 Task: Clear the hosted app data from all time.
Action: Mouse moved to (1358, 42)
Screenshot: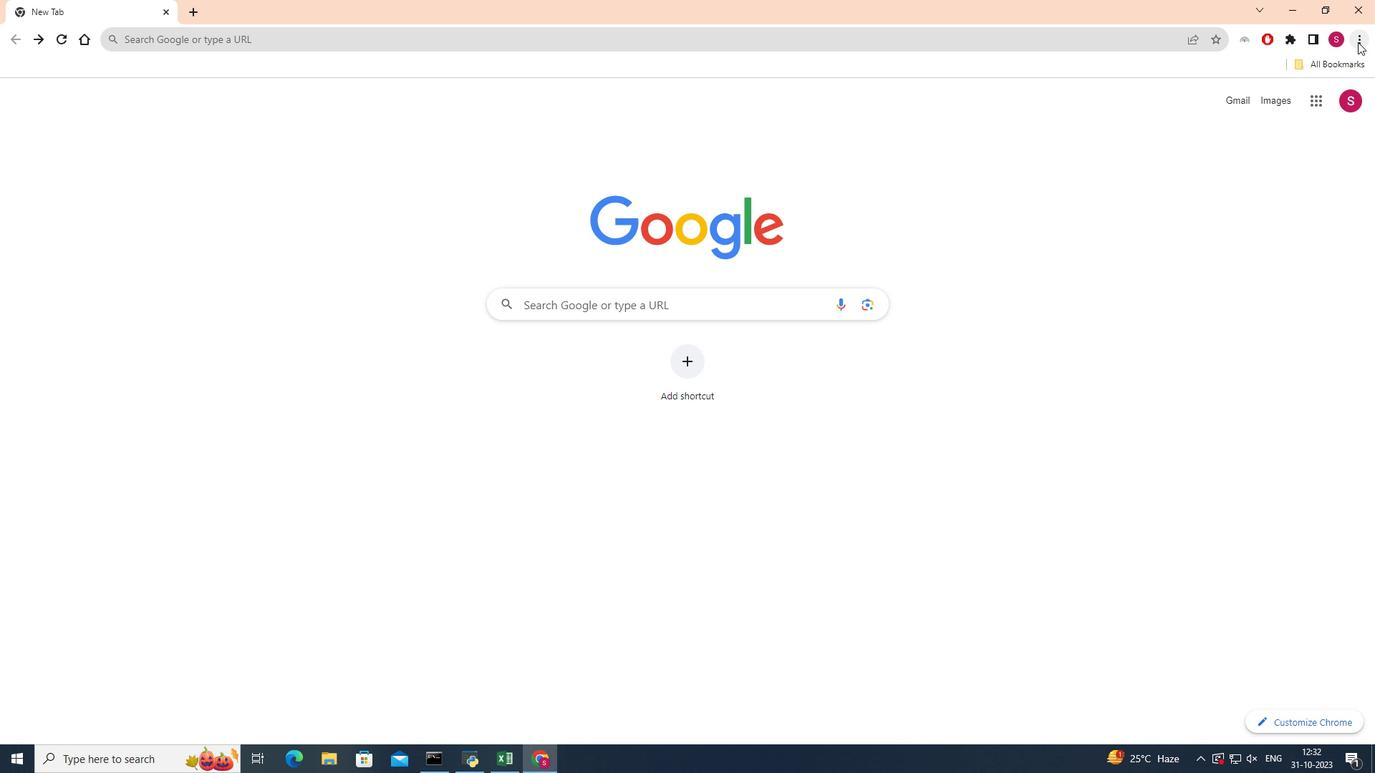 
Action: Mouse pressed left at (1358, 42)
Screenshot: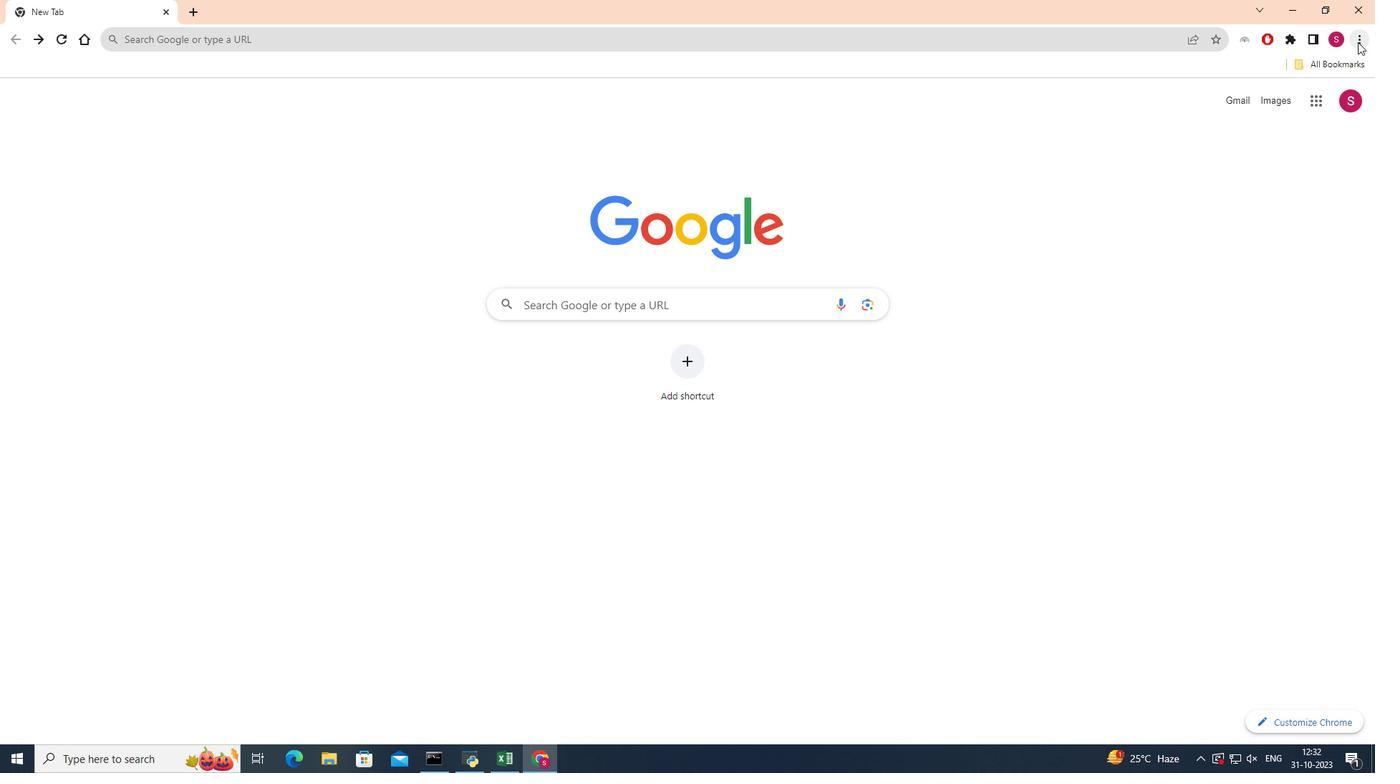 
Action: Mouse moved to (1183, 111)
Screenshot: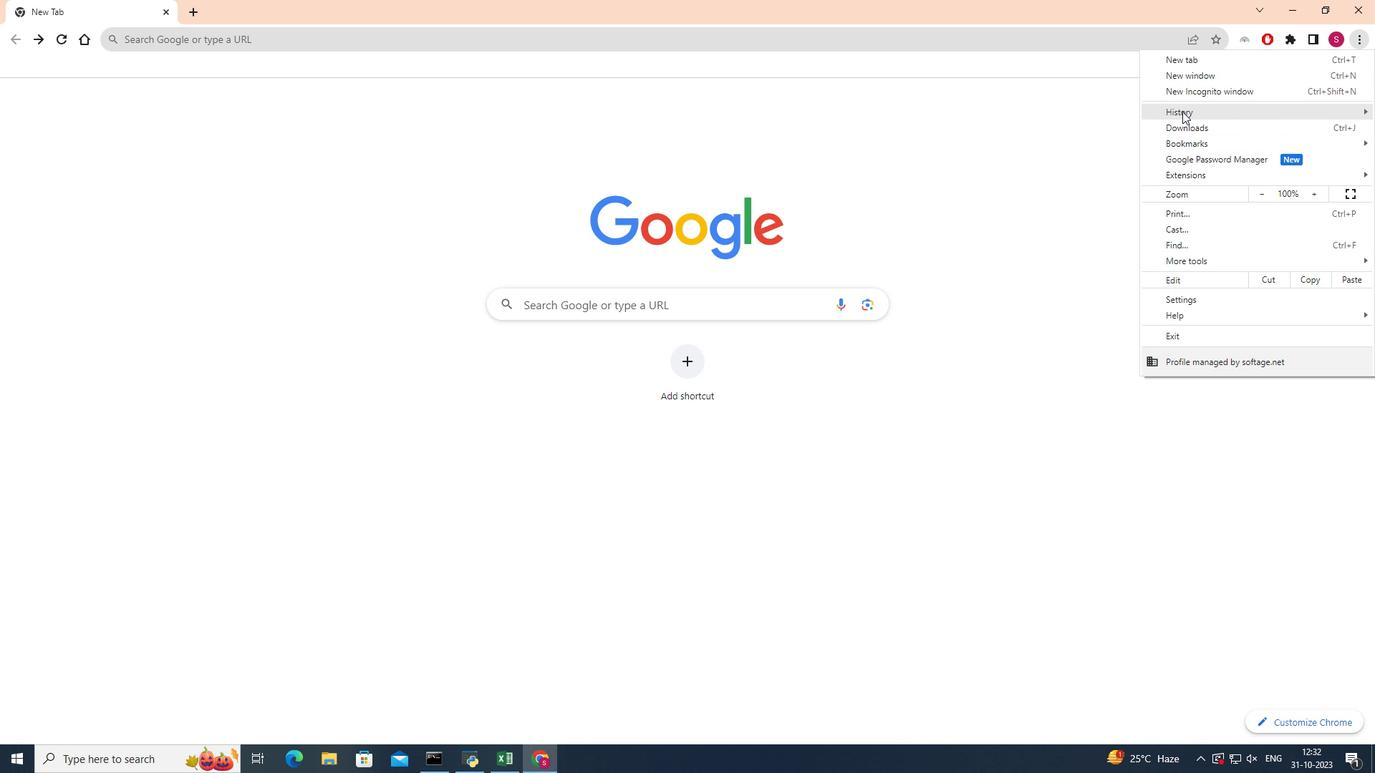 
Action: Mouse pressed left at (1183, 111)
Screenshot: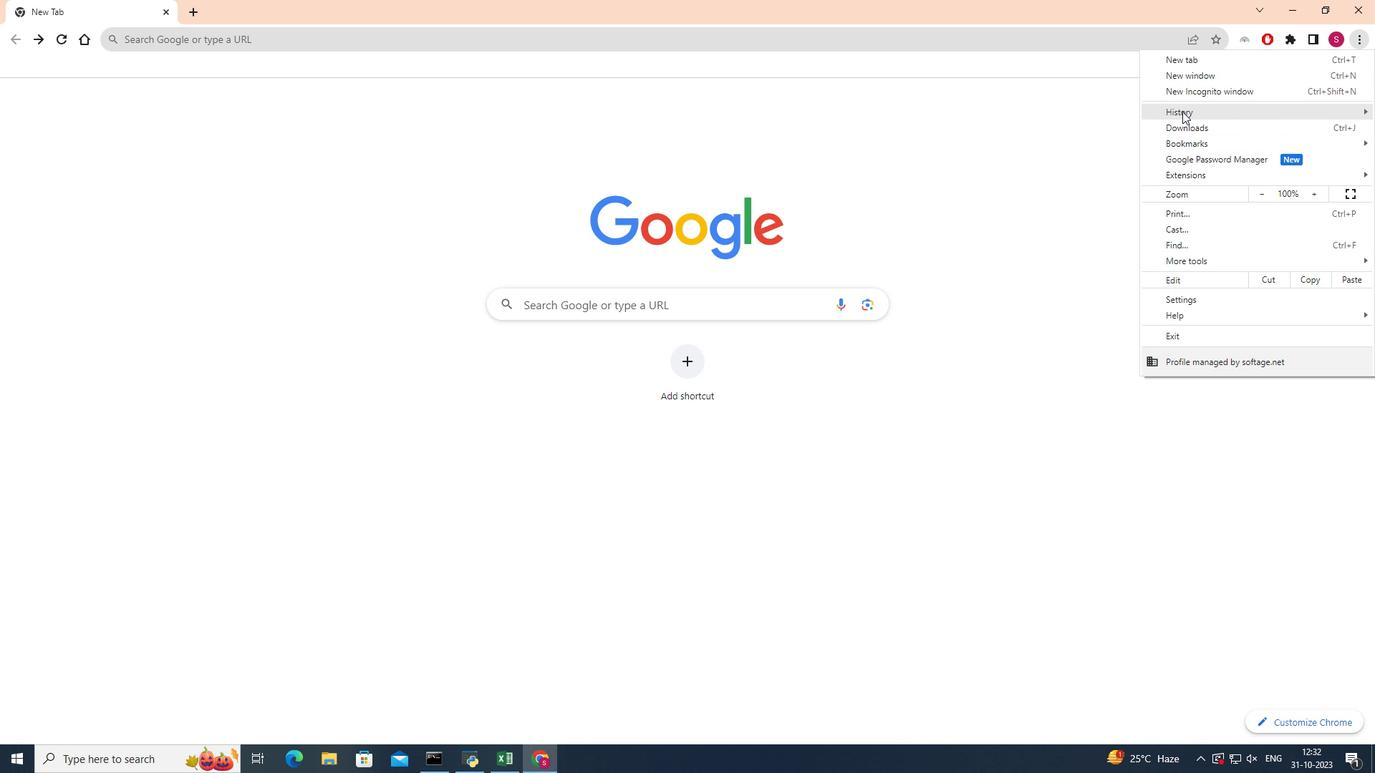 
Action: Mouse moved to (1036, 108)
Screenshot: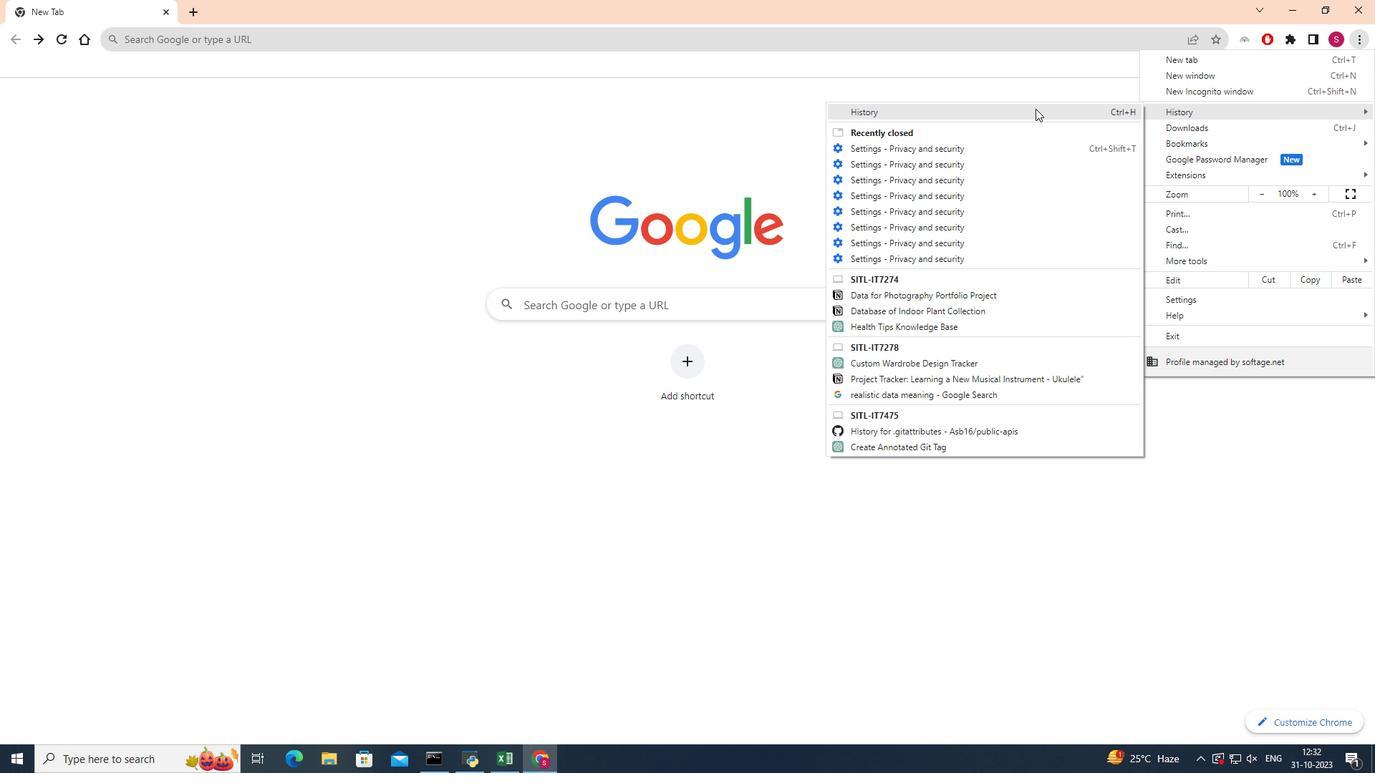 
Action: Mouse pressed left at (1036, 108)
Screenshot: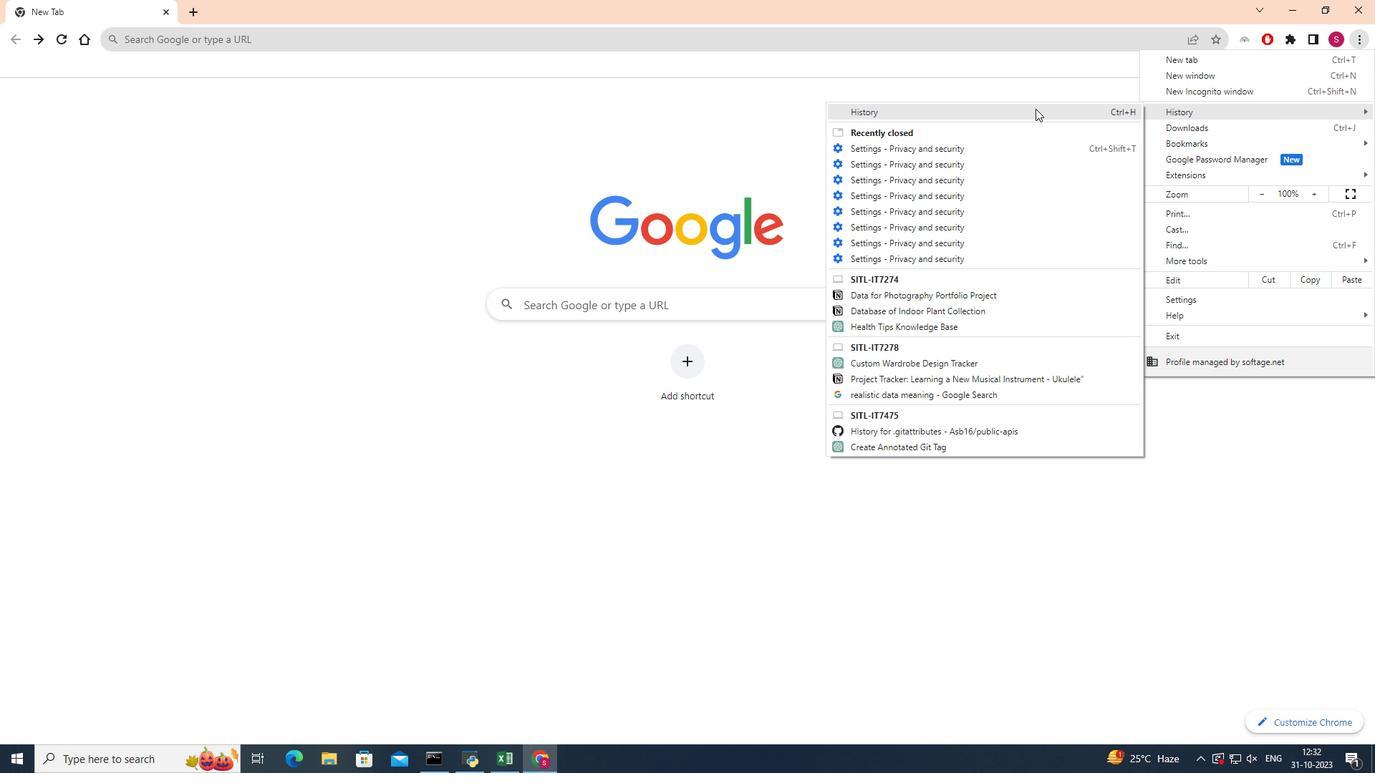 
Action: Mouse moved to (95, 174)
Screenshot: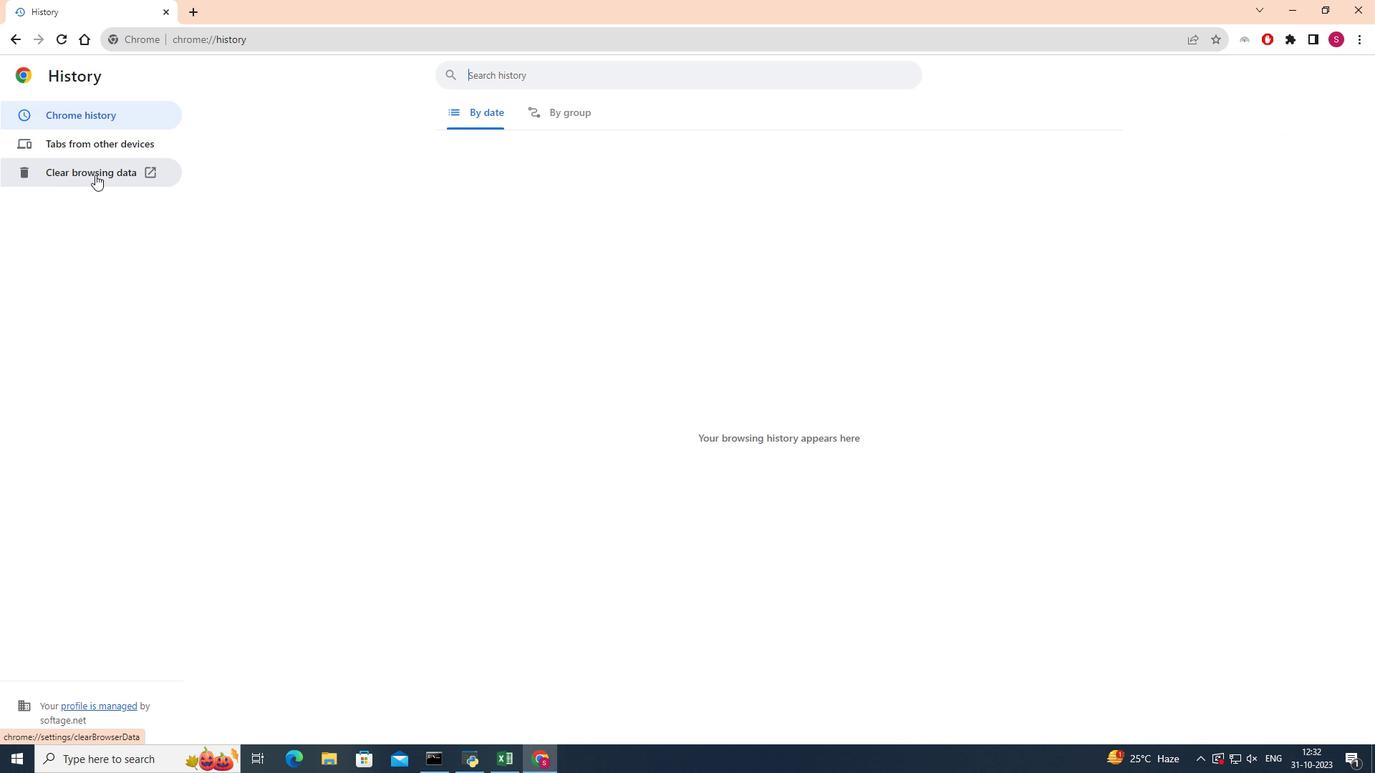 
Action: Mouse pressed left at (95, 174)
Screenshot: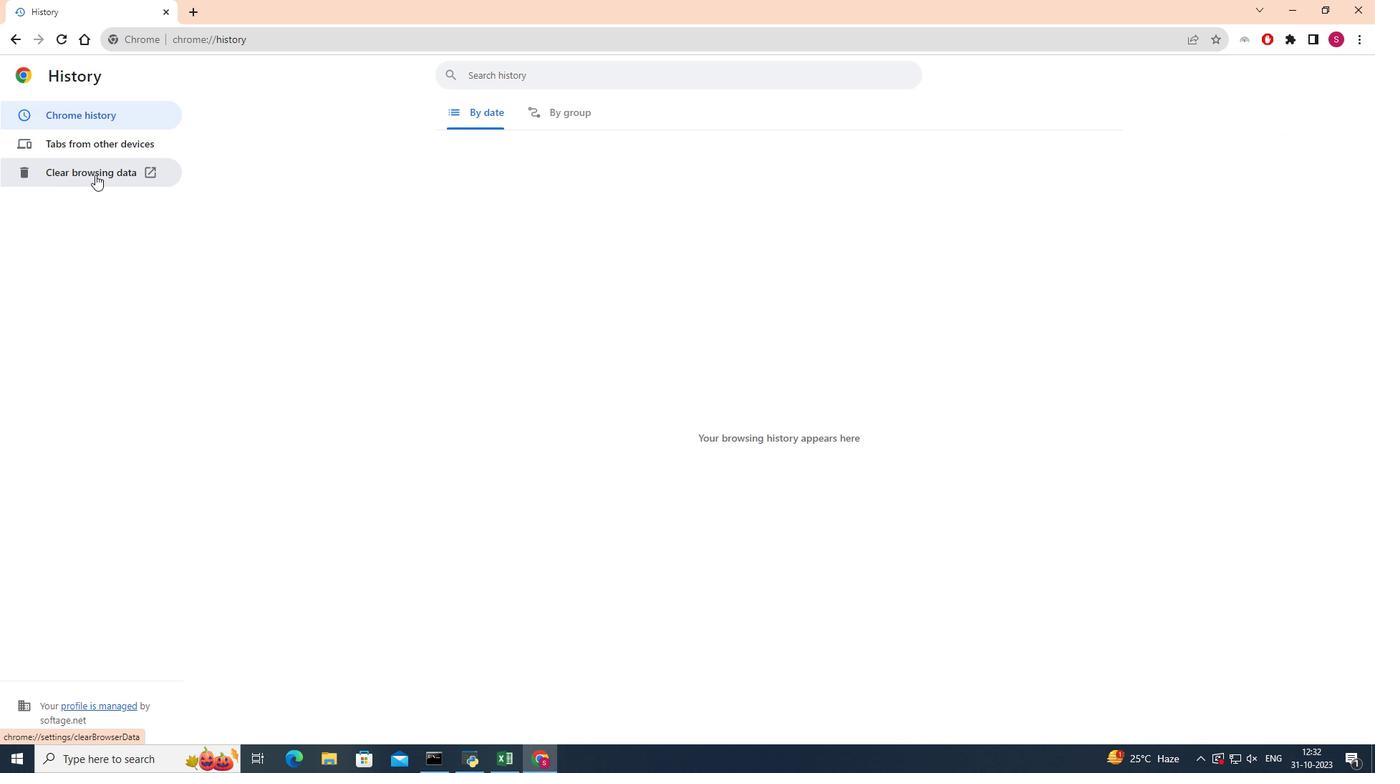 
Action: Mouse moved to (781, 227)
Screenshot: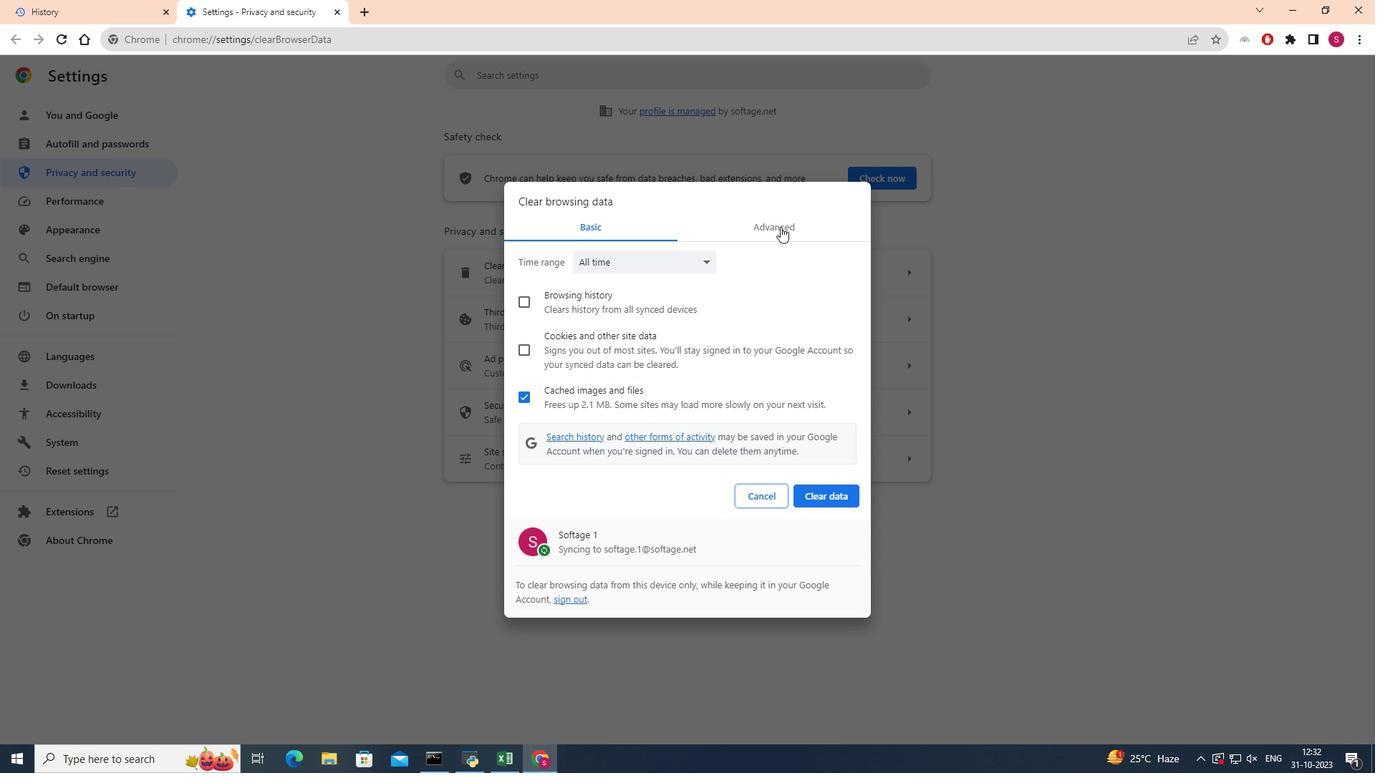 
Action: Mouse pressed left at (781, 227)
Screenshot: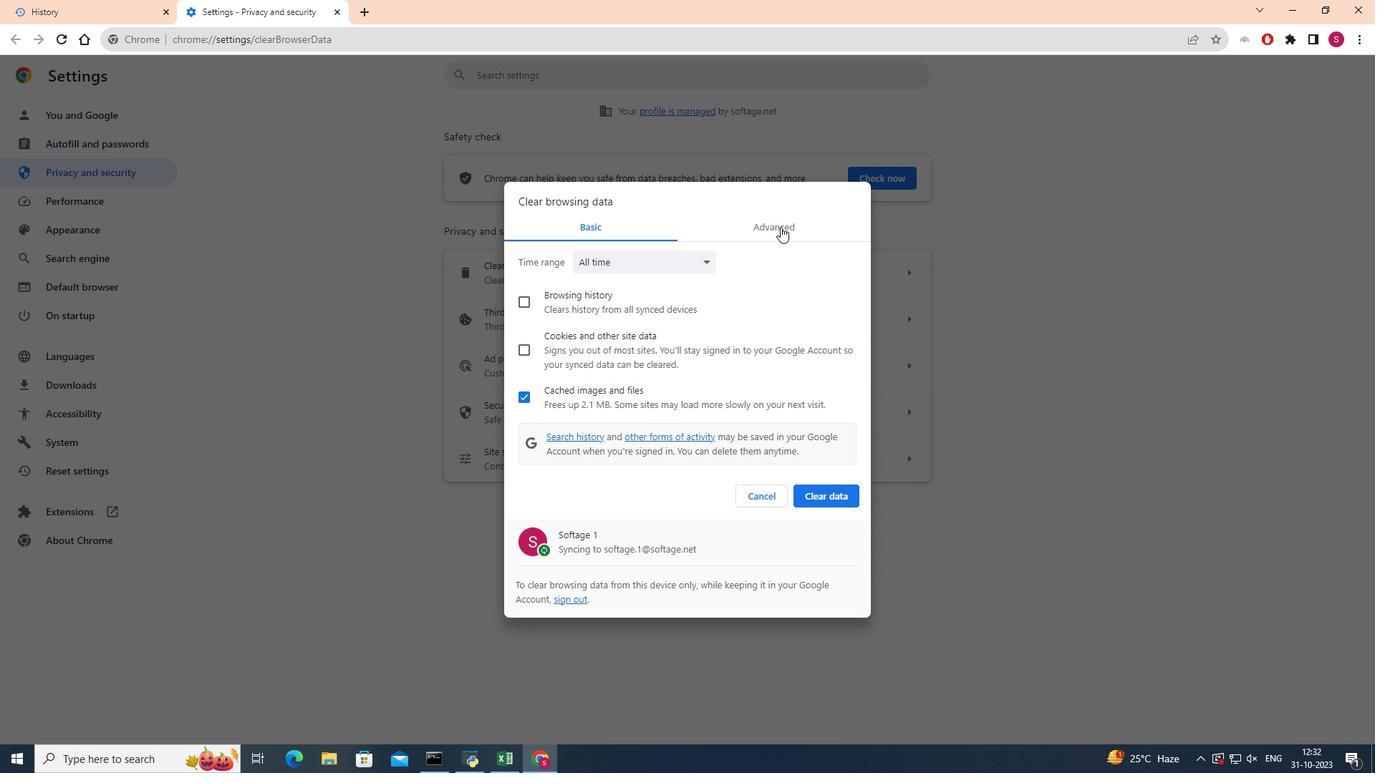 
Action: Mouse moved to (702, 263)
Screenshot: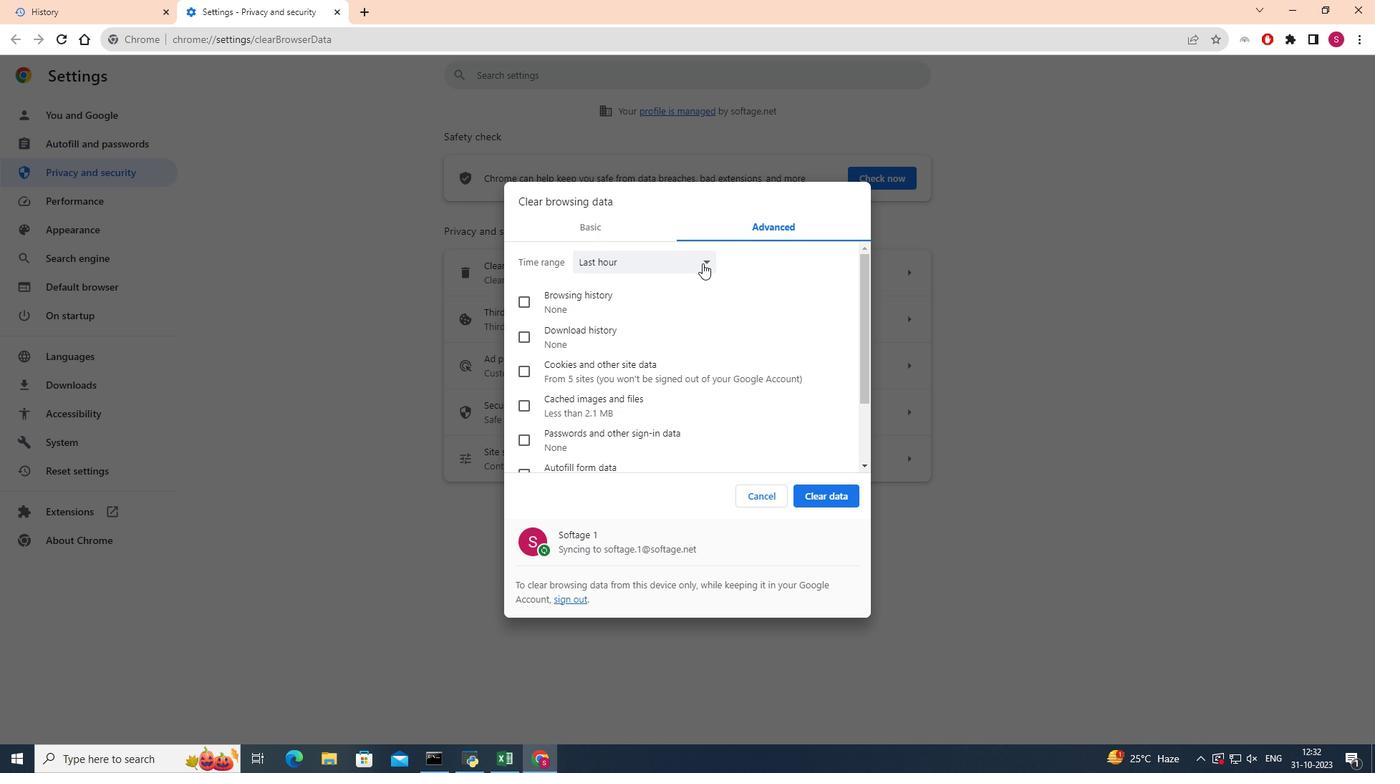 
Action: Mouse pressed left at (702, 263)
Screenshot: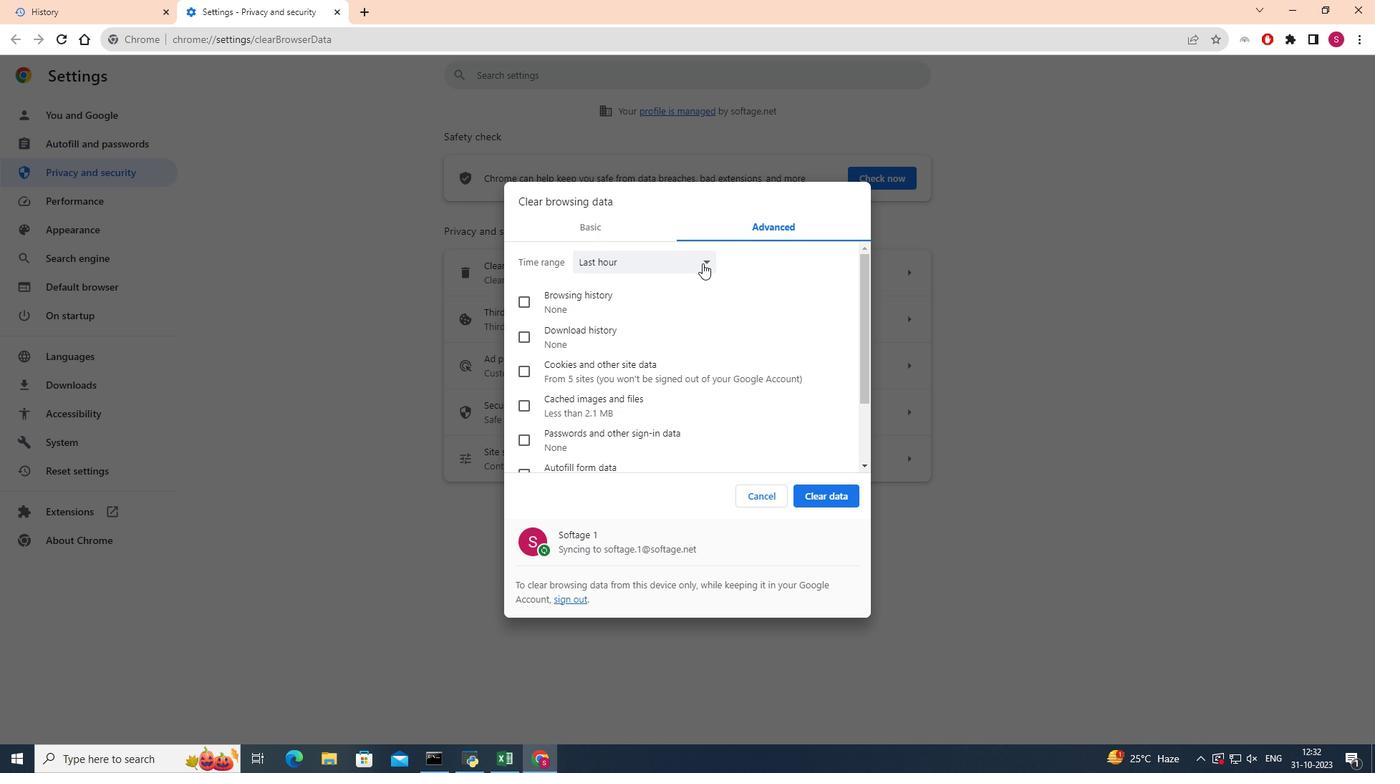 
Action: Mouse moved to (616, 333)
Screenshot: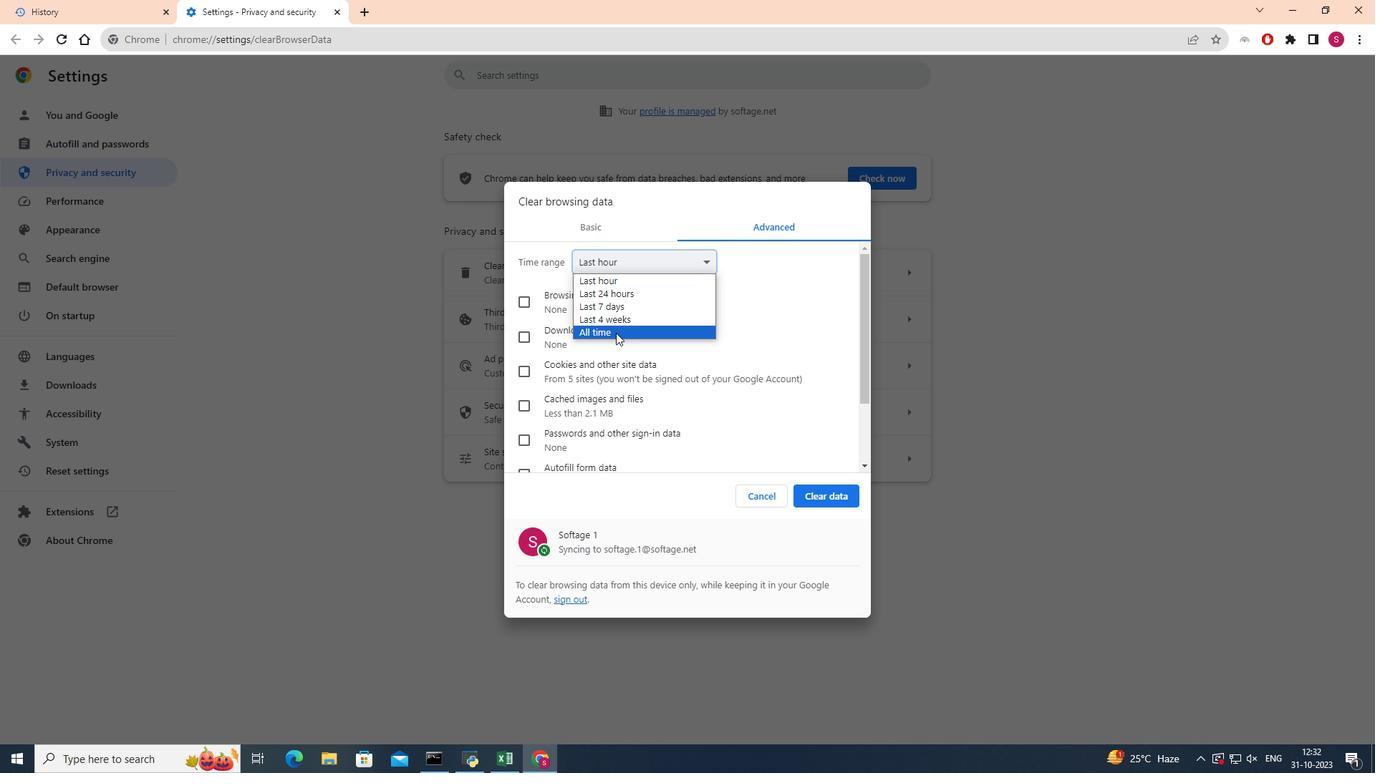 
Action: Mouse pressed left at (616, 333)
Screenshot: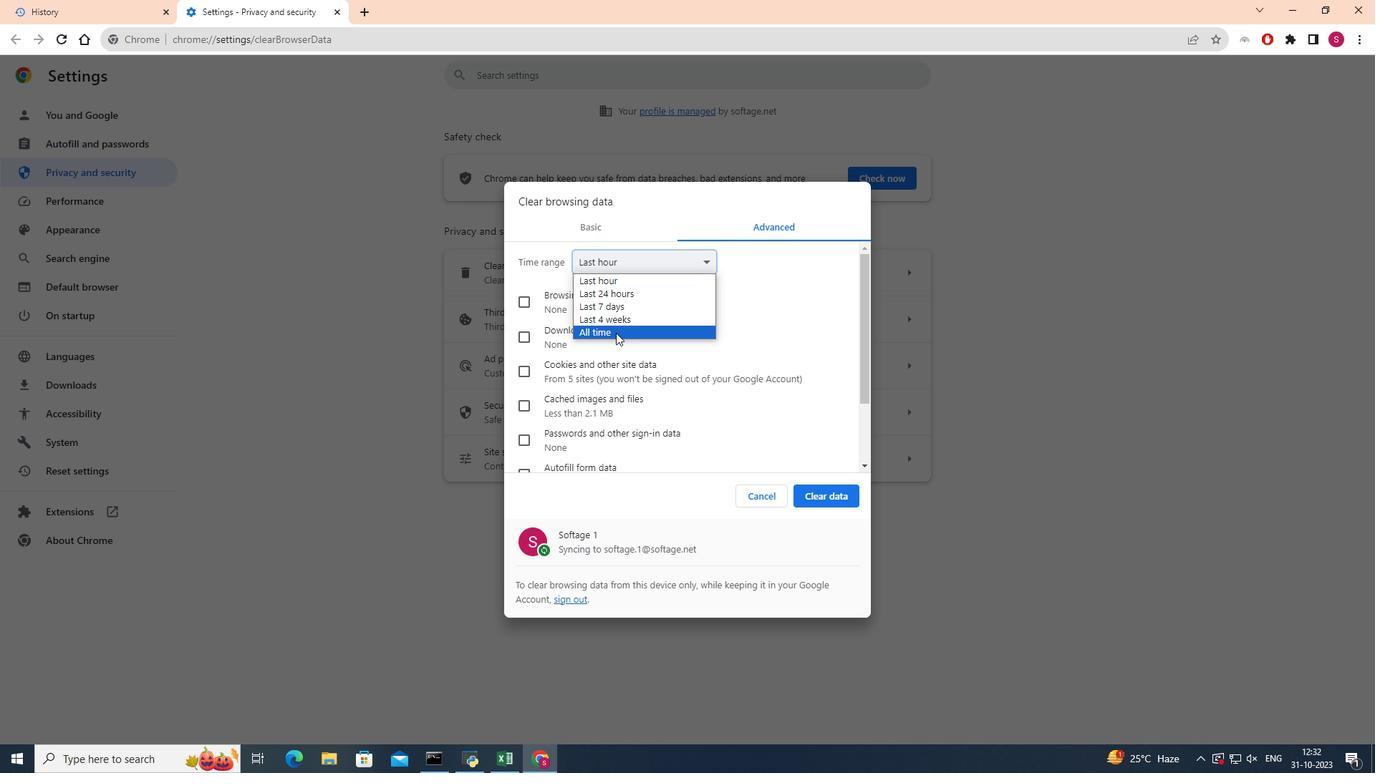 
Action: Mouse moved to (642, 364)
Screenshot: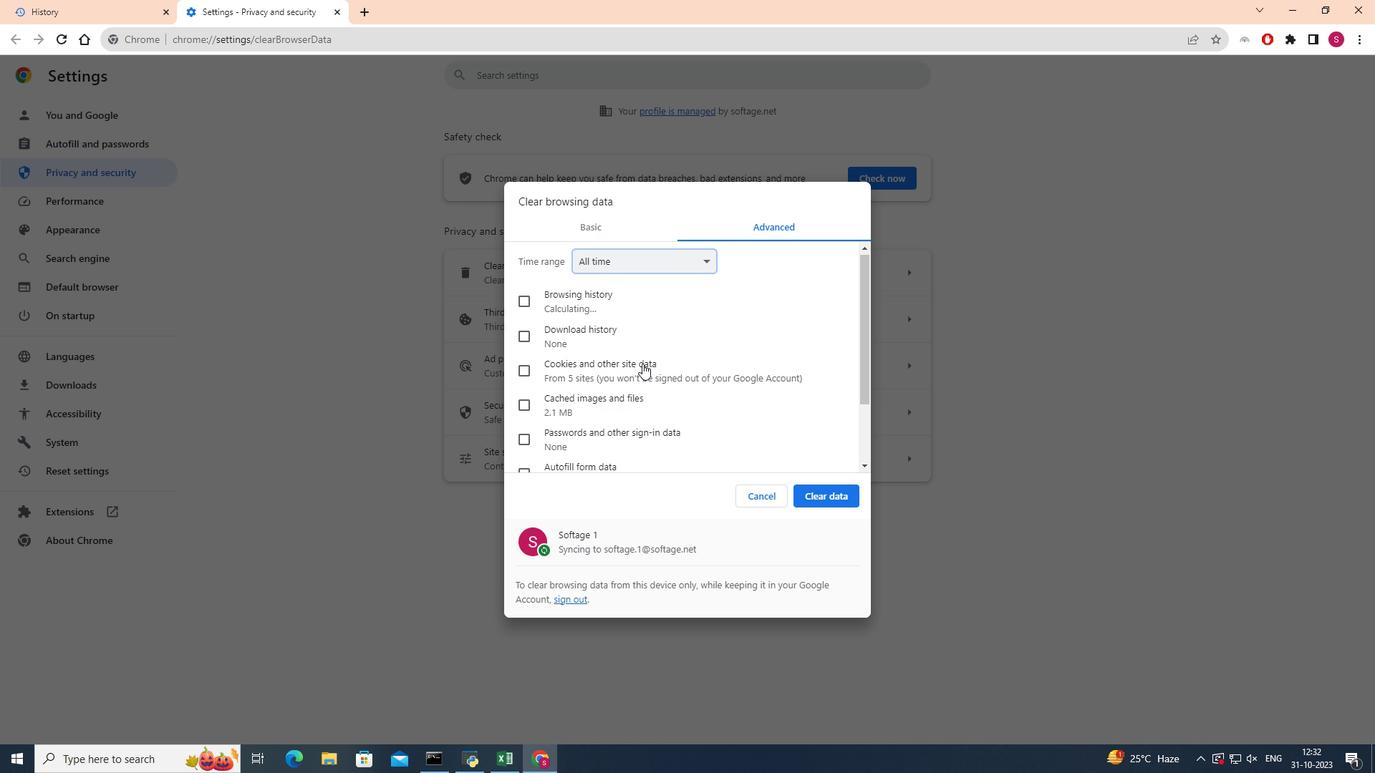 
Action: Mouse scrolled (642, 363) with delta (0, 0)
Screenshot: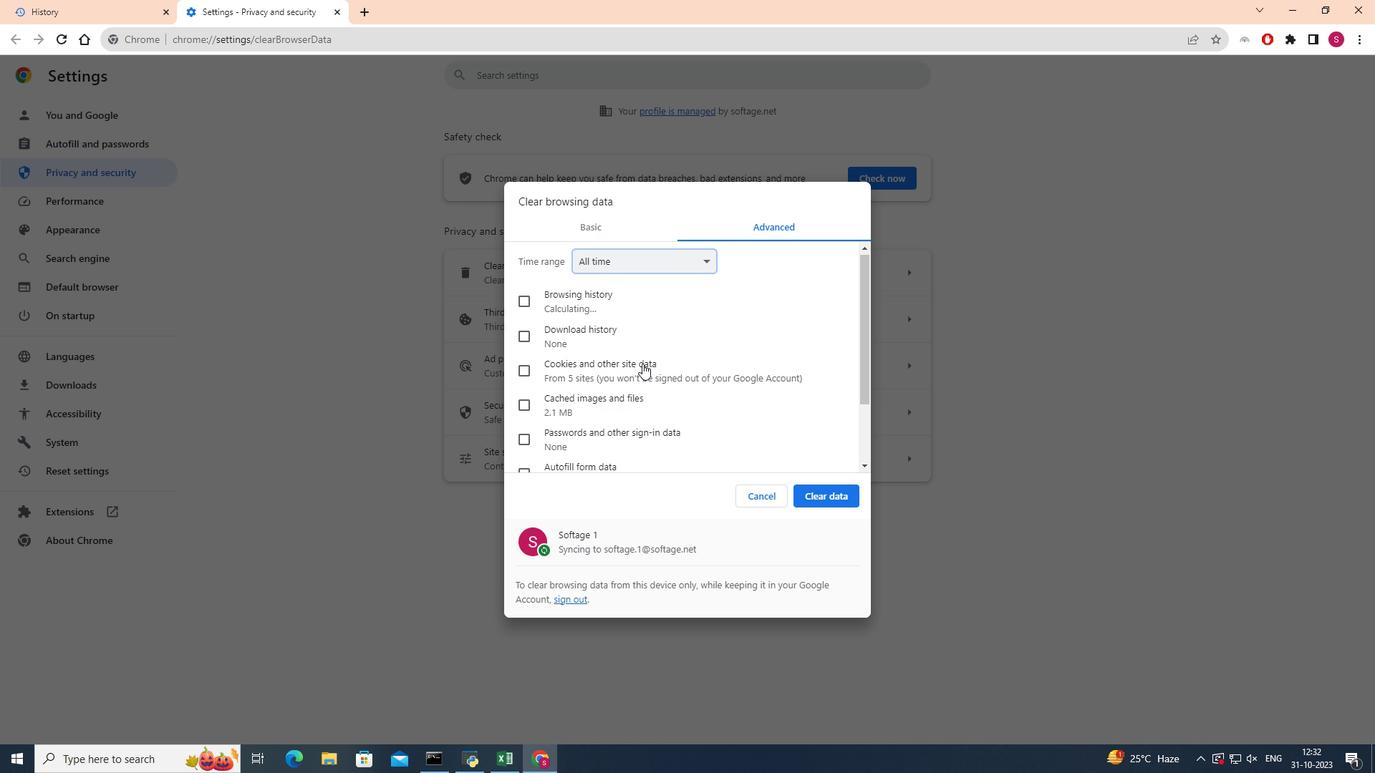 
Action: Mouse moved to (642, 364)
Screenshot: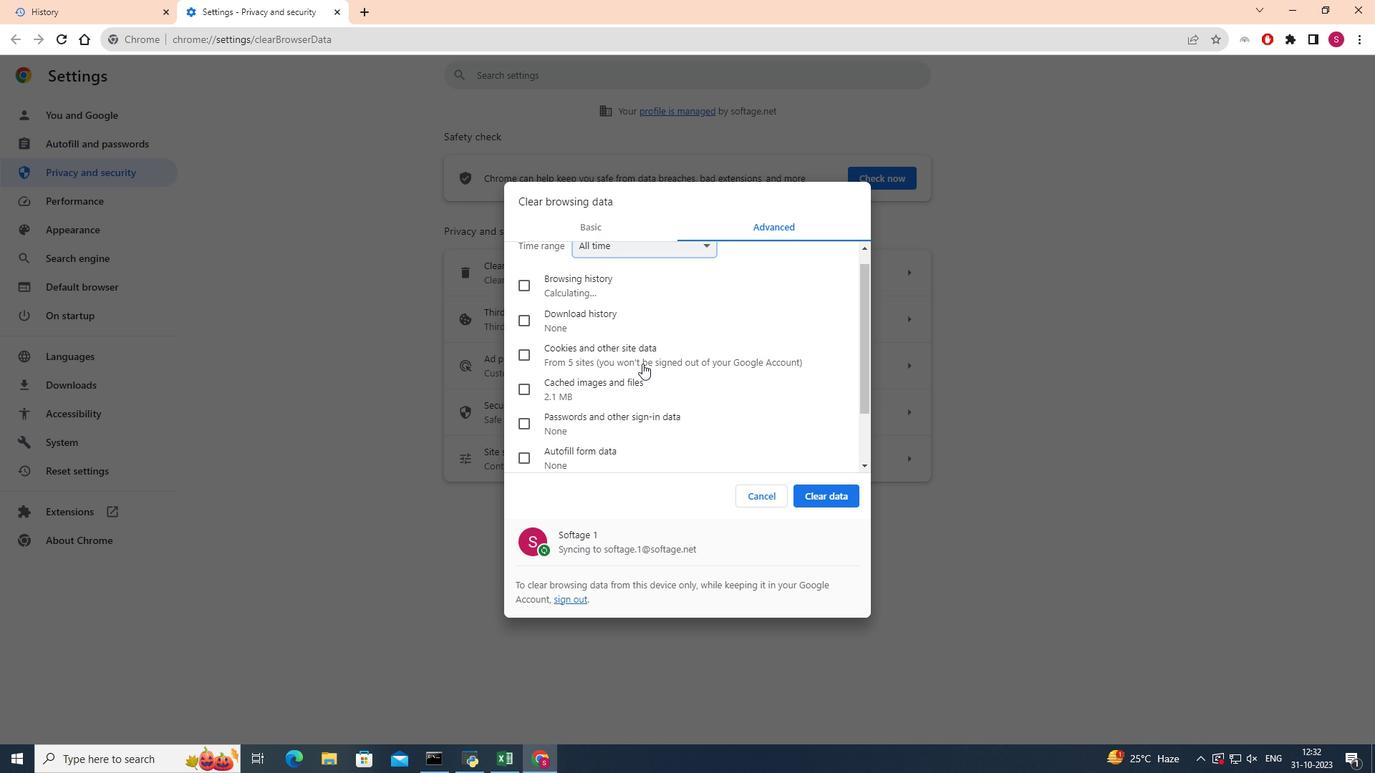 
Action: Mouse scrolled (642, 363) with delta (0, 0)
Screenshot: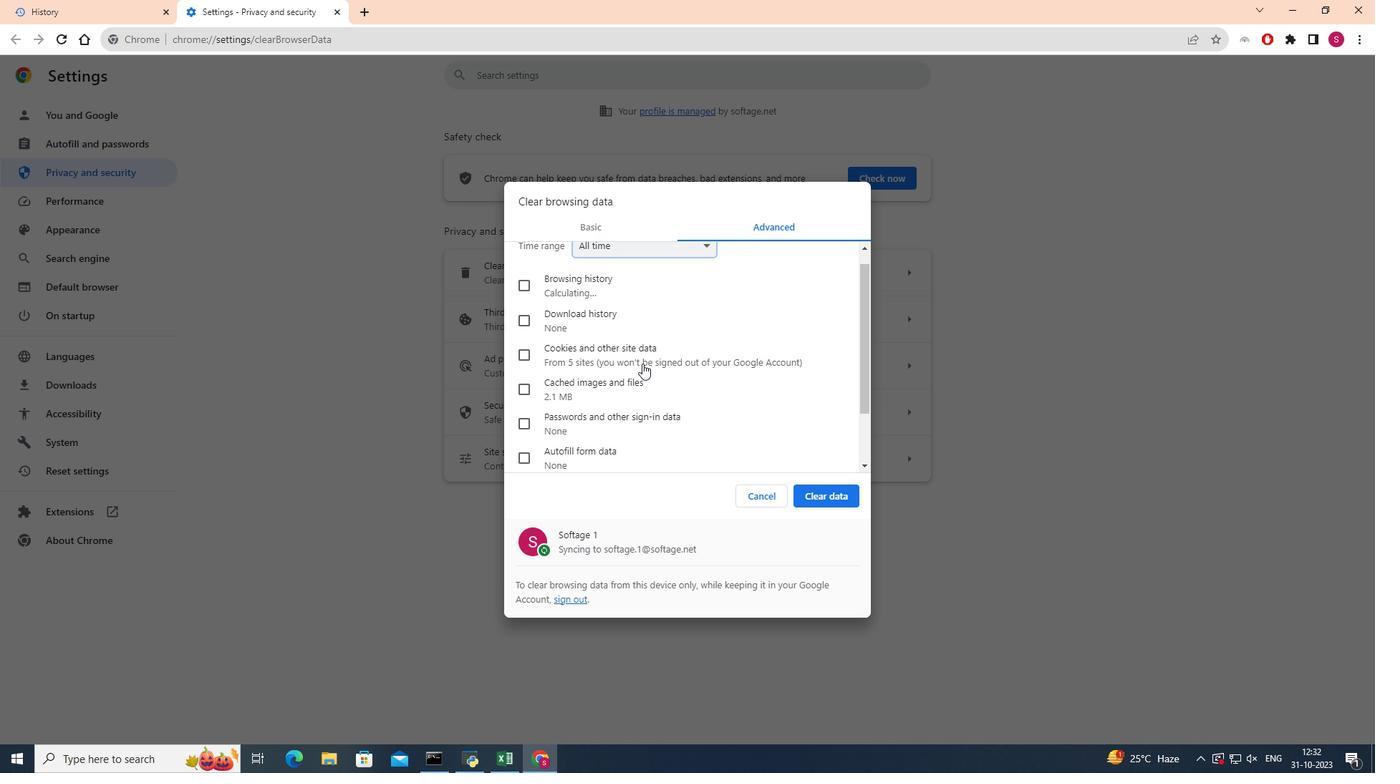 
Action: Mouse moved to (523, 420)
Screenshot: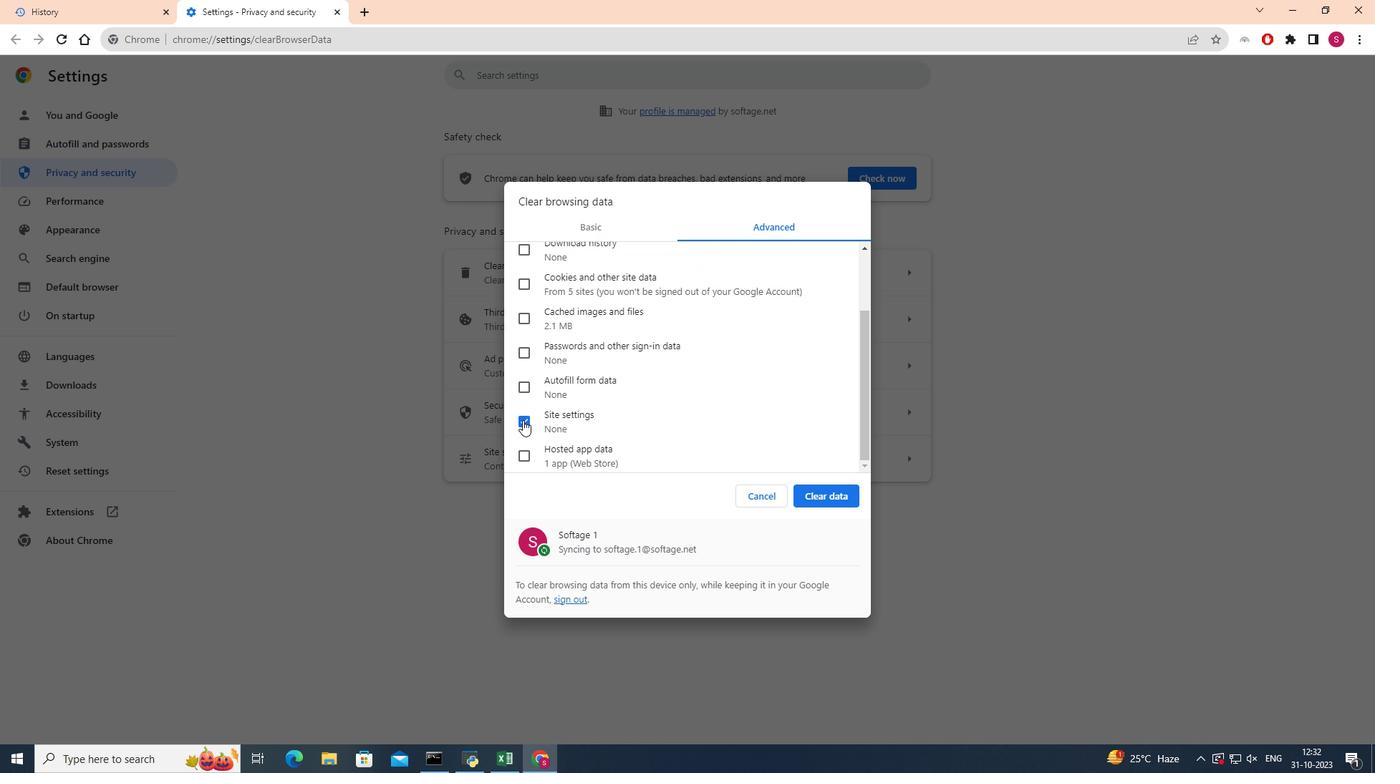 
Action: Mouse pressed left at (523, 420)
Screenshot: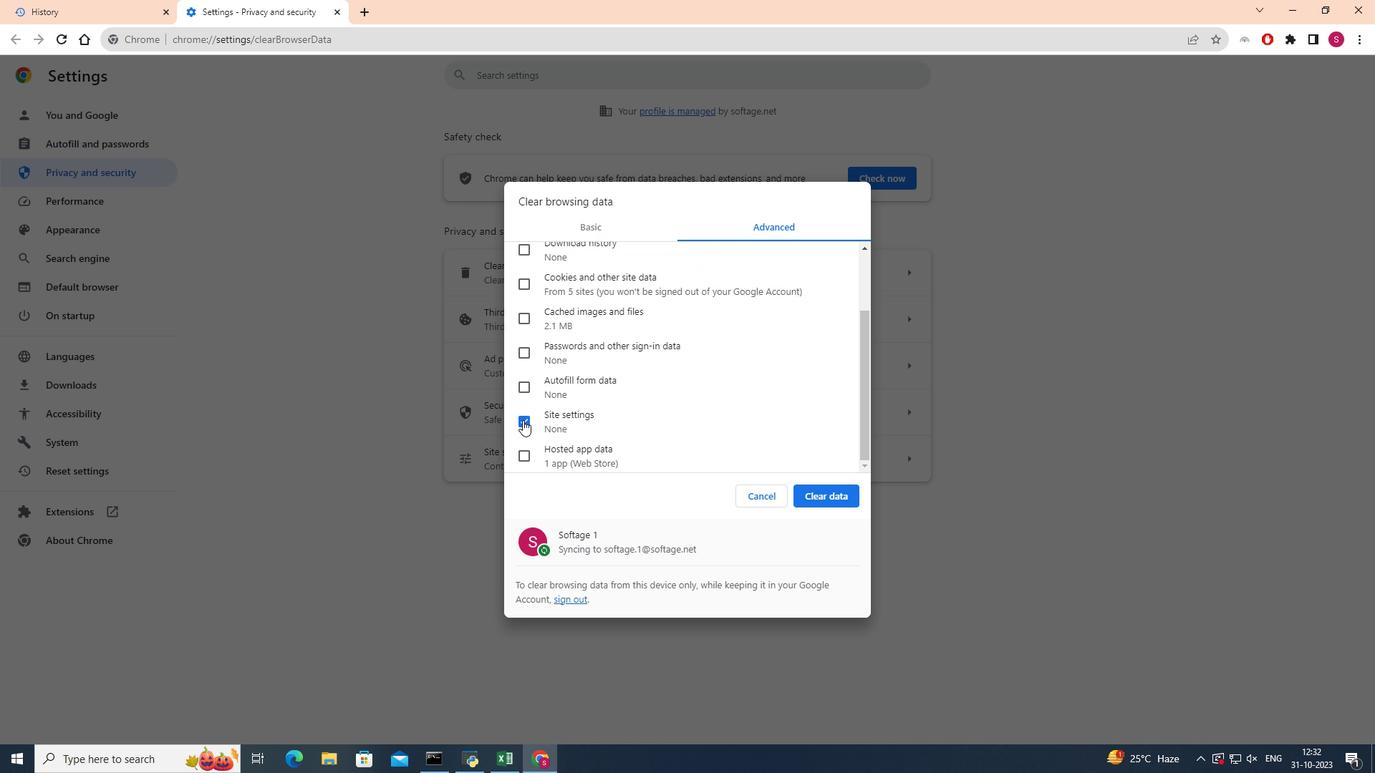 
Action: Mouse moved to (639, 419)
Screenshot: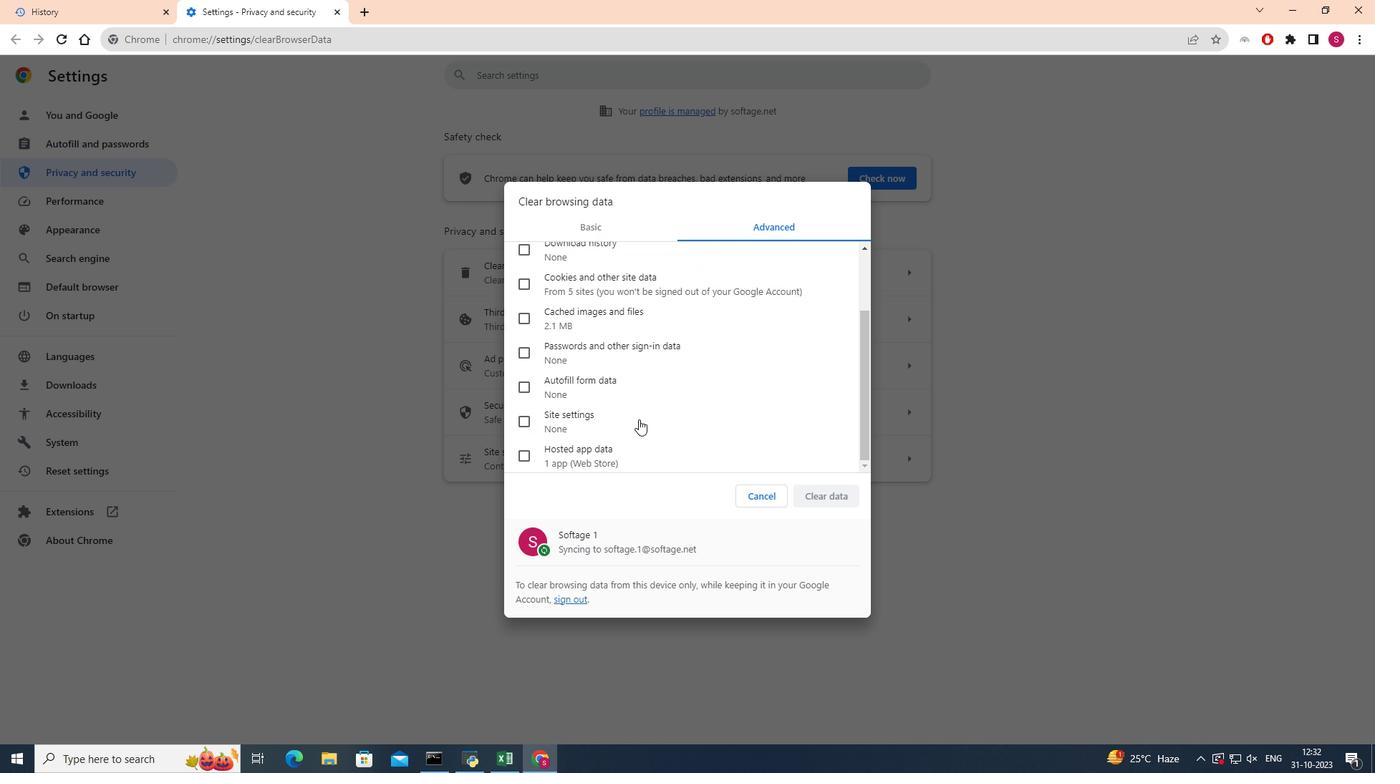 
Action: Mouse scrolled (639, 419) with delta (0, 0)
Screenshot: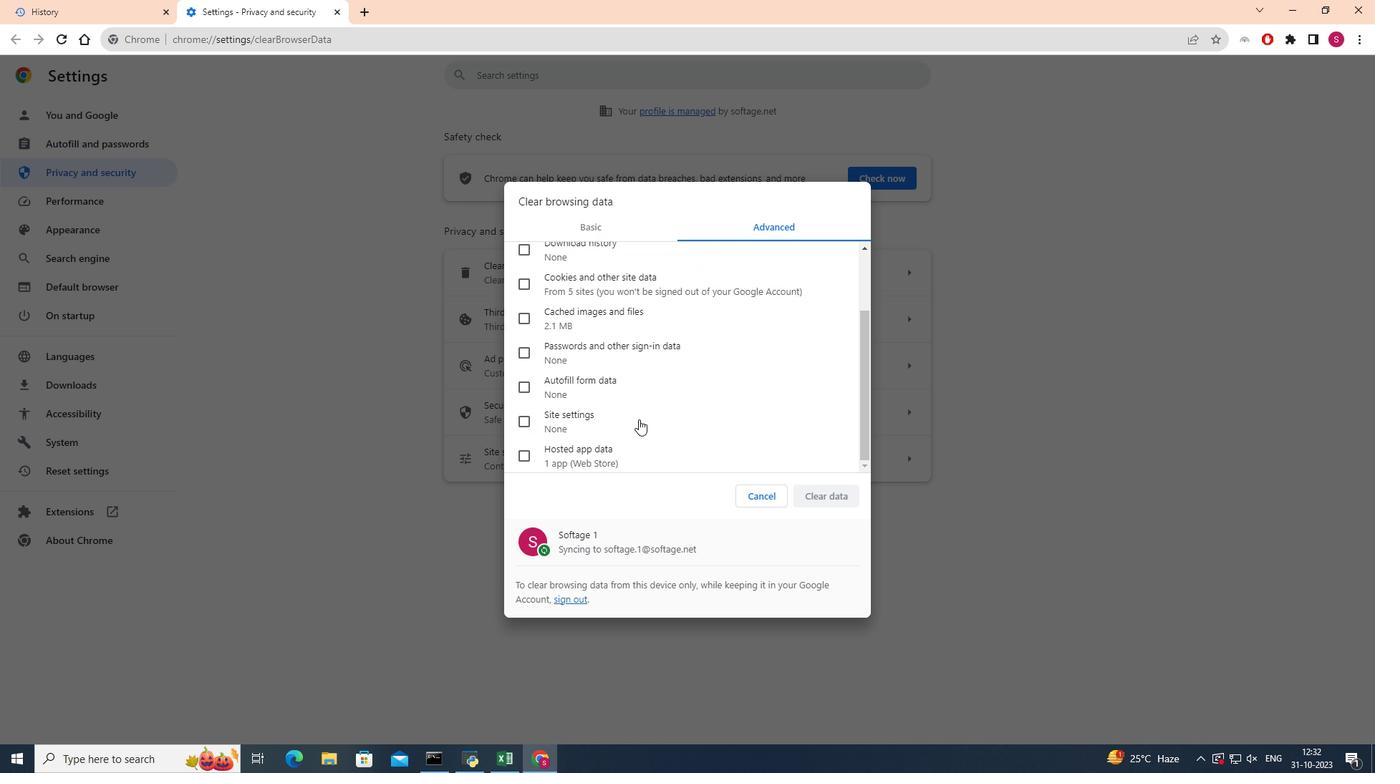
Action: Mouse scrolled (639, 419) with delta (0, 0)
Screenshot: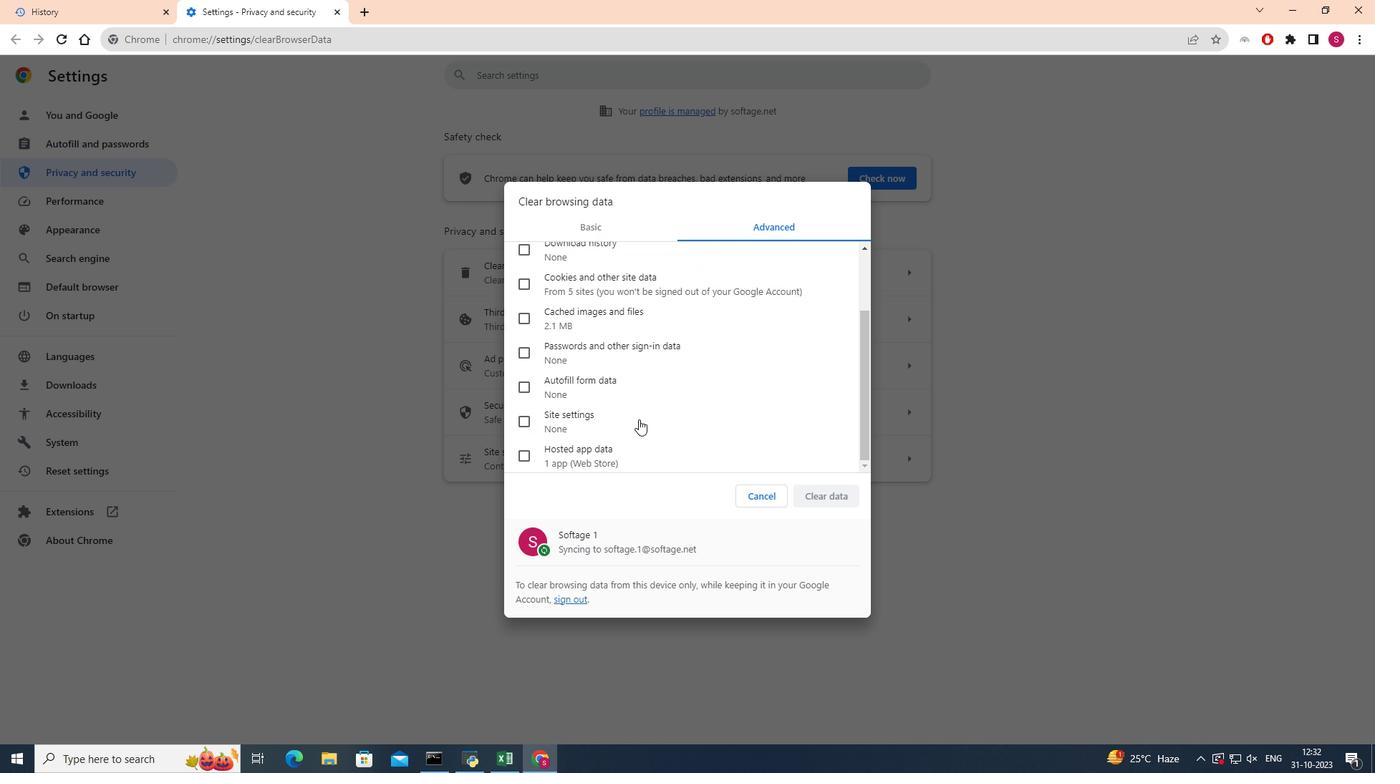 
Action: Mouse scrolled (639, 419) with delta (0, 0)
Screenshot: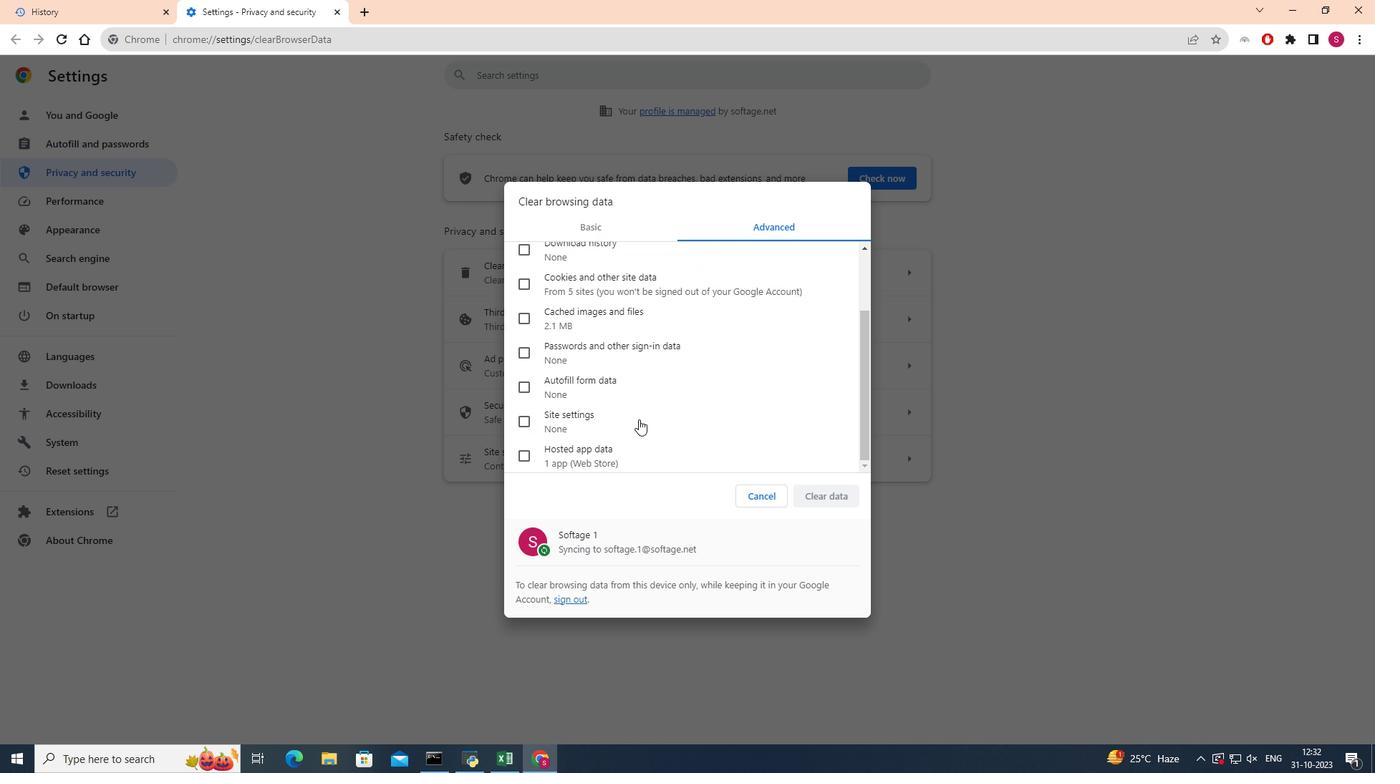 
Action: Mouse moved to (525, 457)
Screenshot: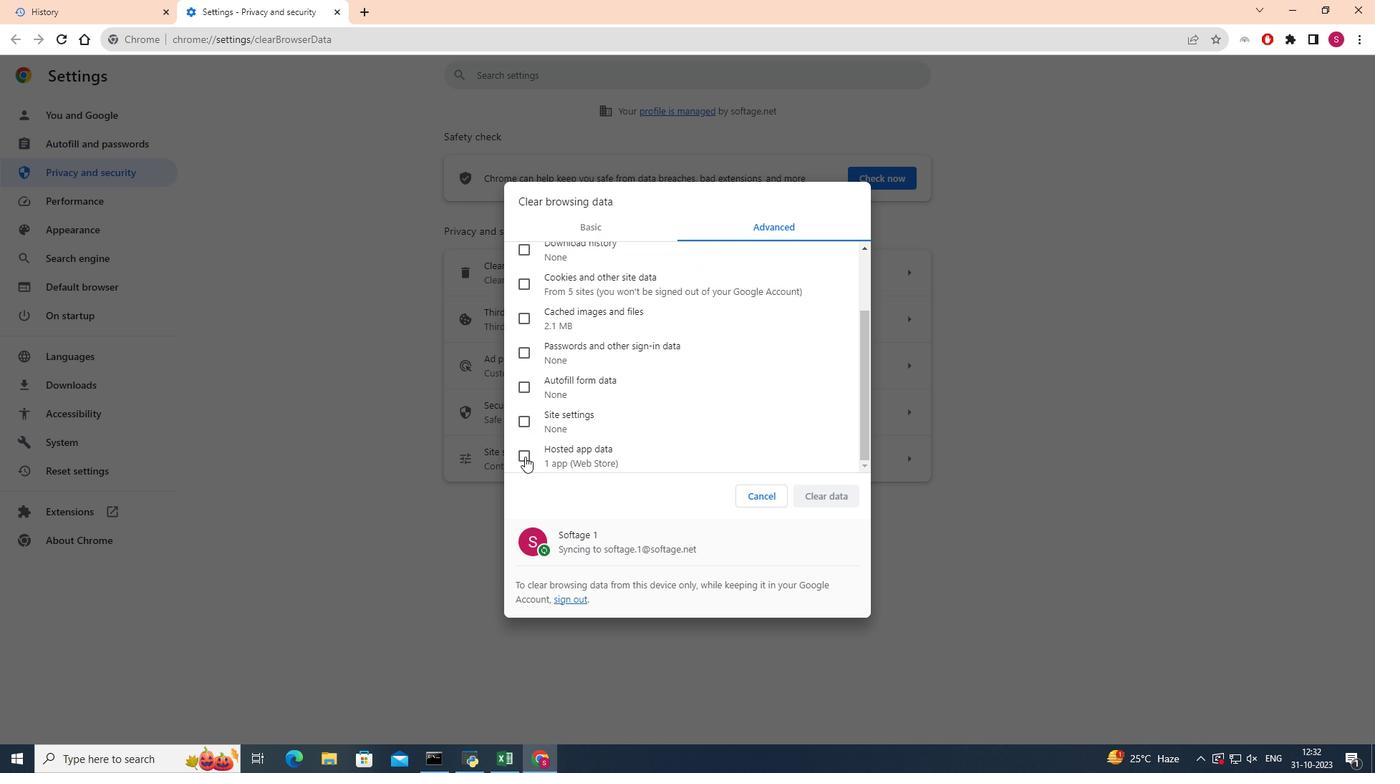 
Action: Mouse pressed left at (525, 457)
Screenshot: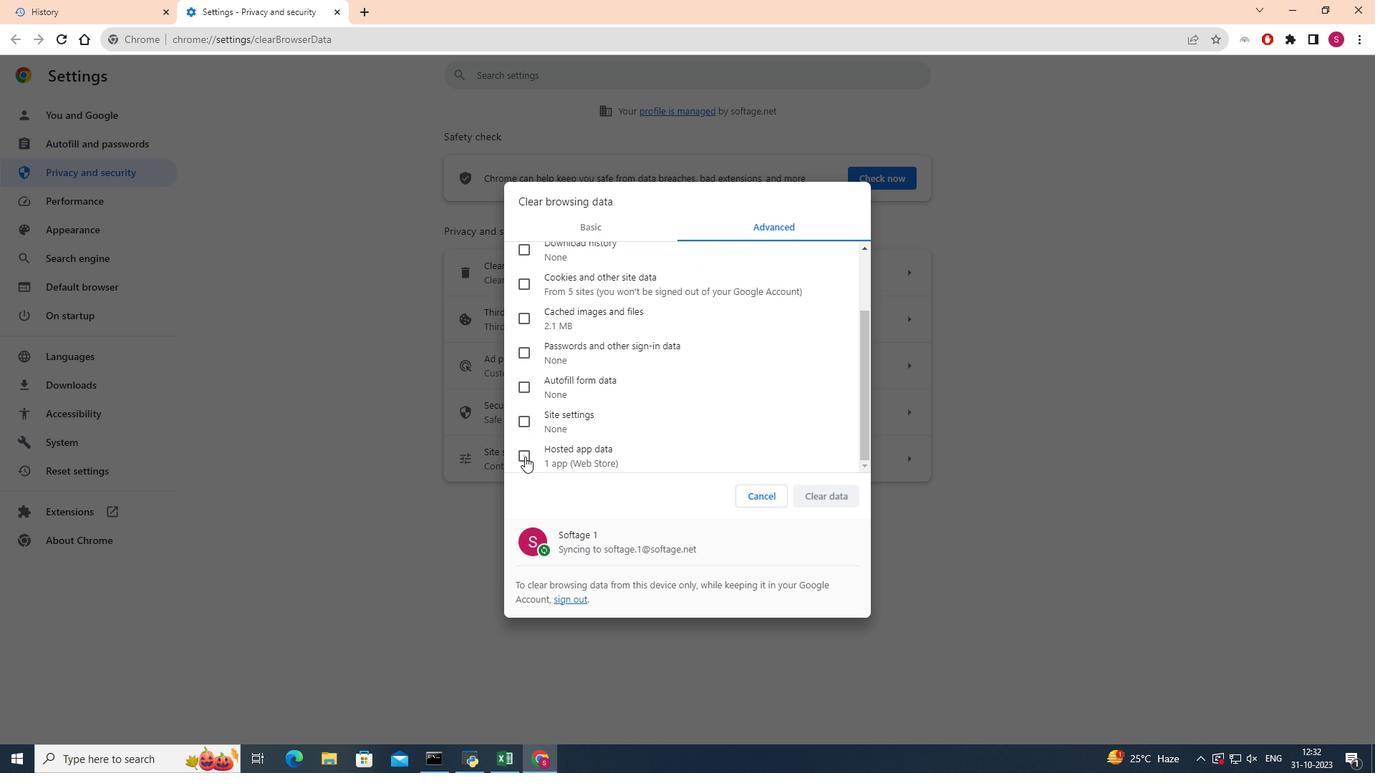 
Action: Mouse moved to (840, 502)
Screenshot: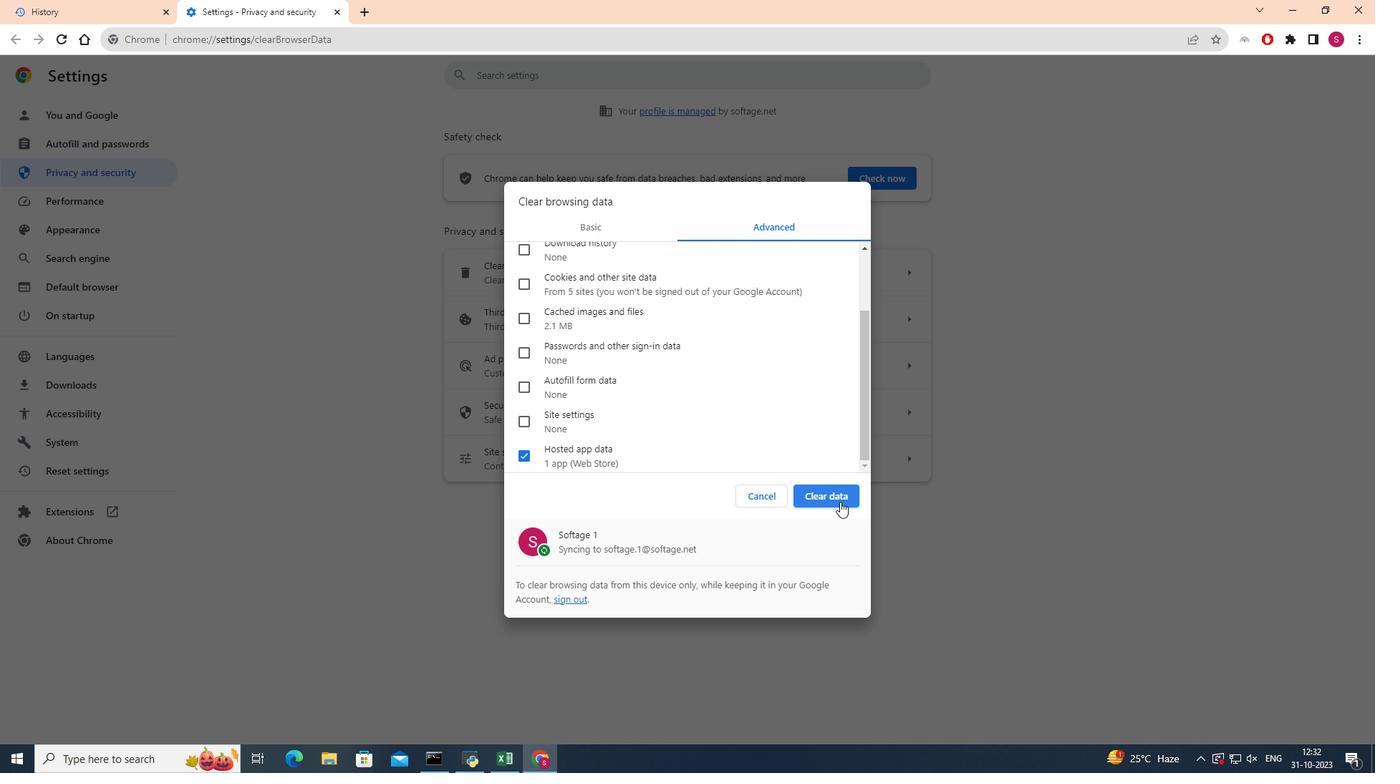 
Action: Mouse pressed left at (840, 502)
Screenshot: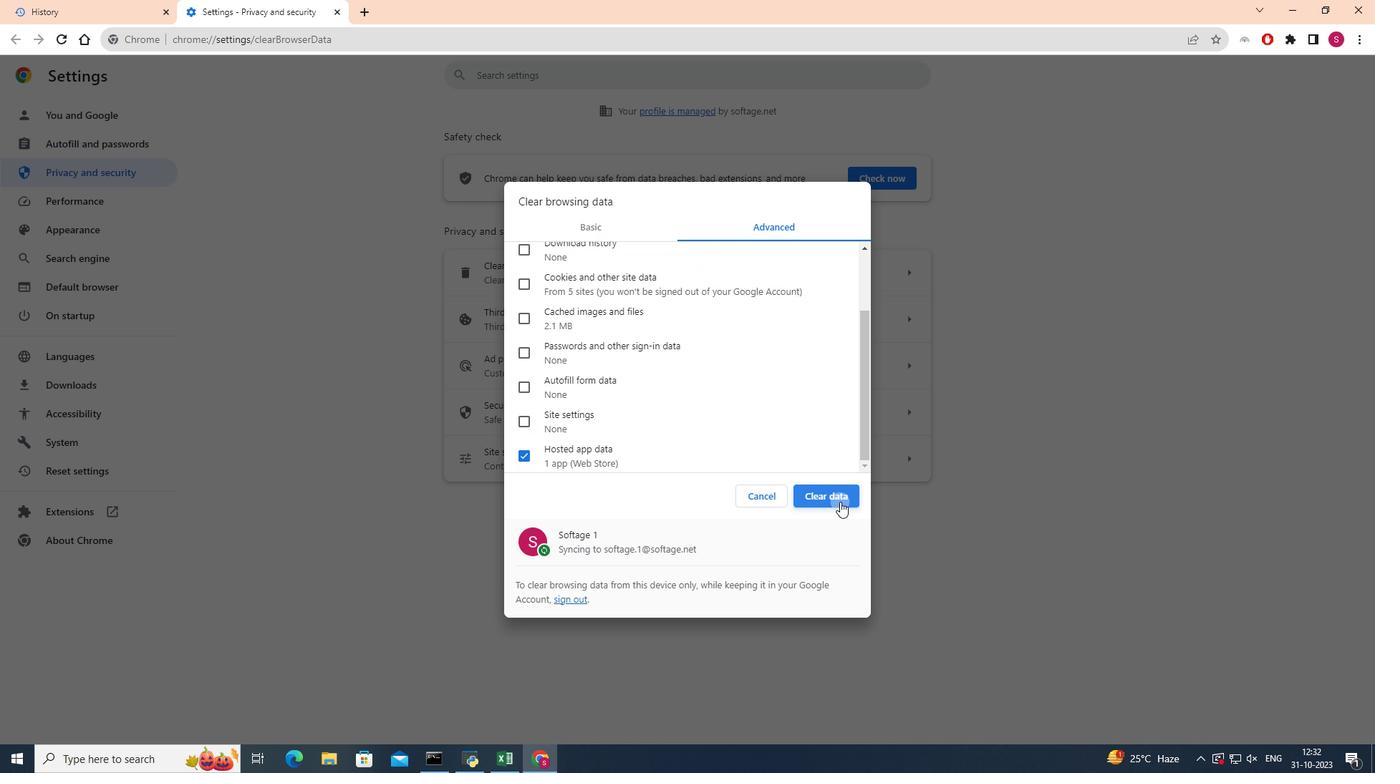 
Action: Mouse moved to (841, 502)
Screenshot: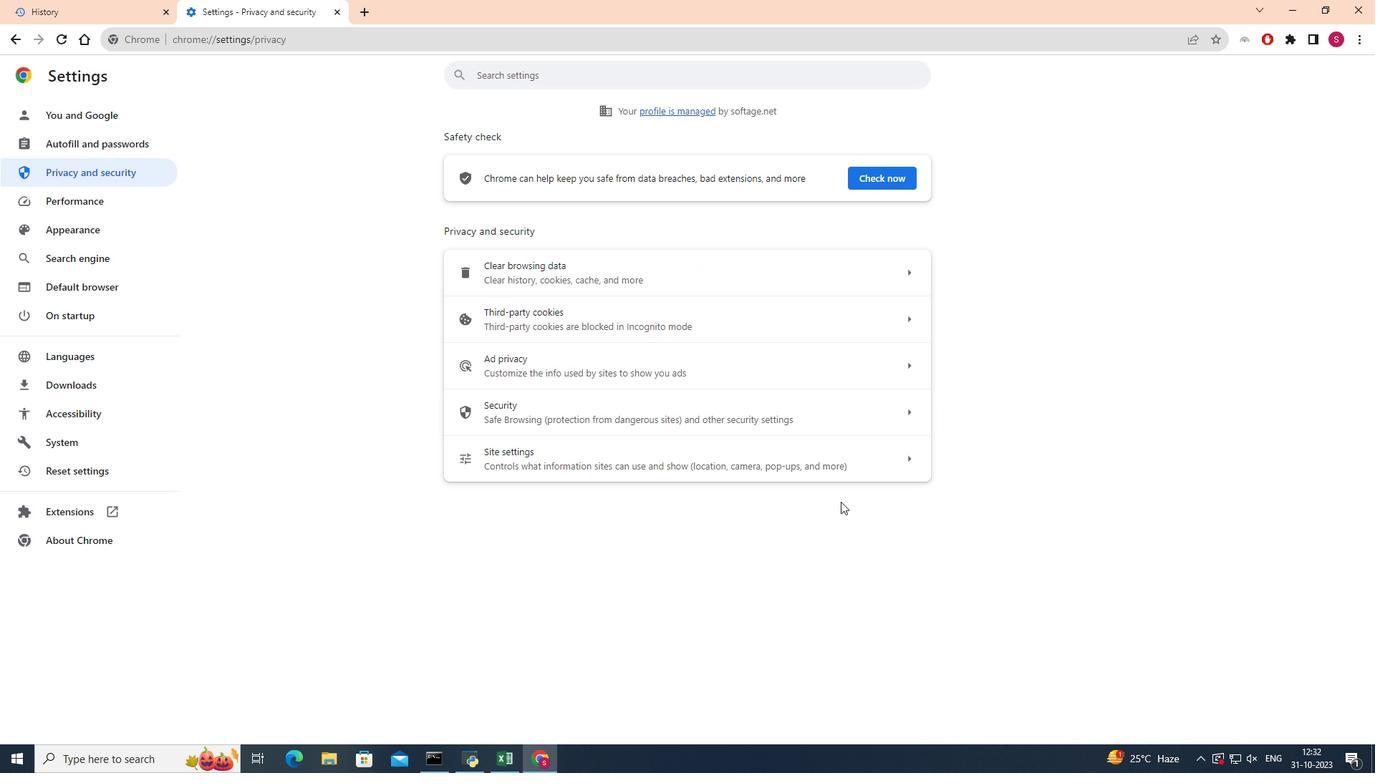 
